 Task: Look for products from Grassland only.
Action: Mouse pressed left at (29, 93)
Screenshot: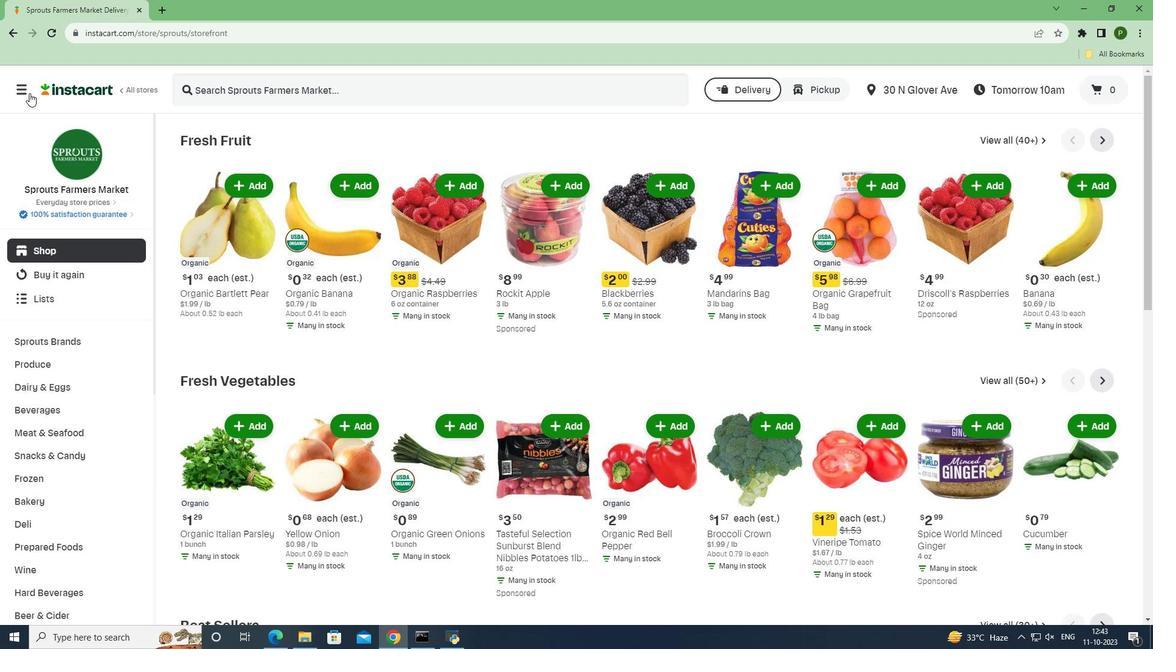 
Action: Mouse moved to (27, 317)
Screenshot: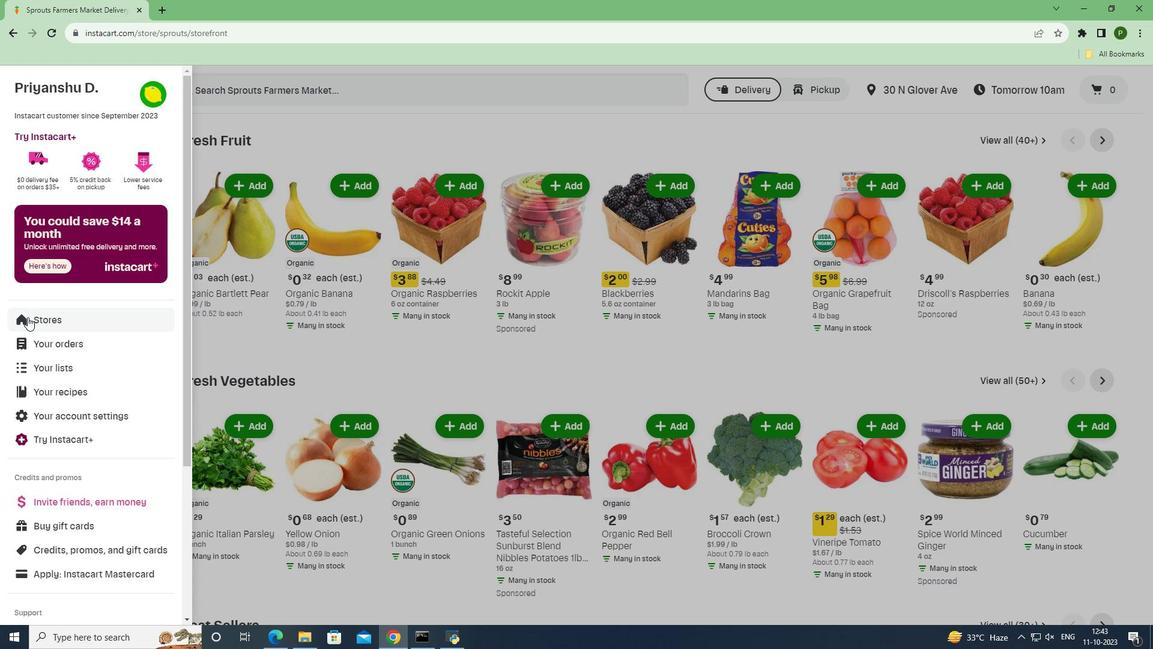 
Action: Mouse pressed left at (27, 317)
Screenshot: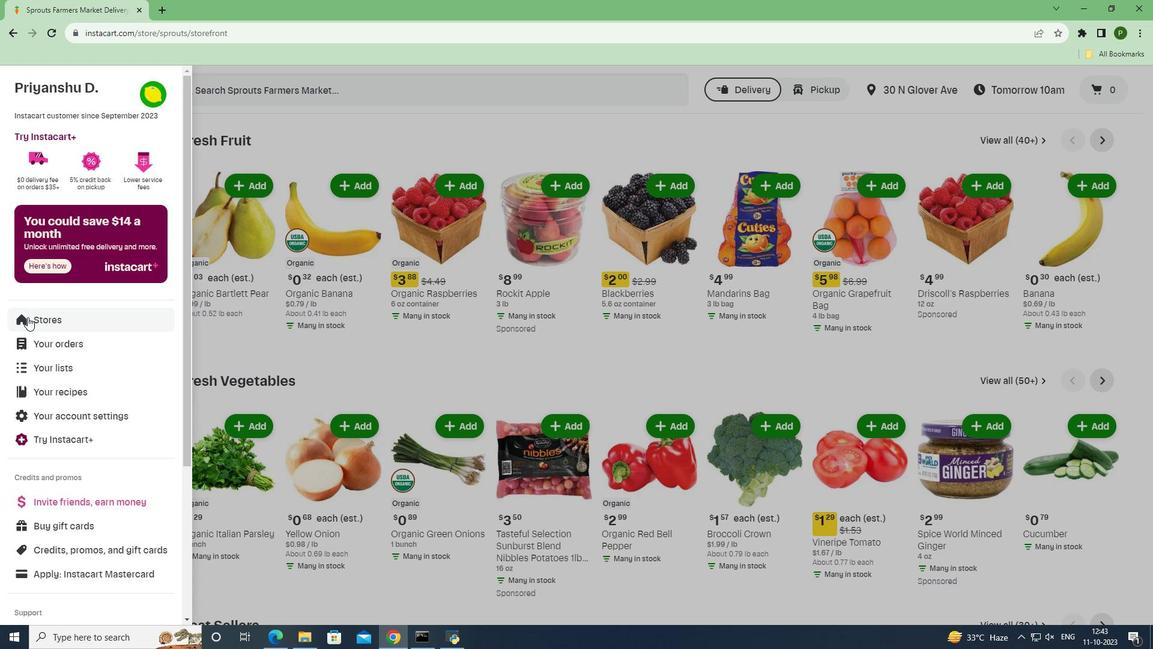 
Action: Mouse moved to (285, 140)
Screenshot: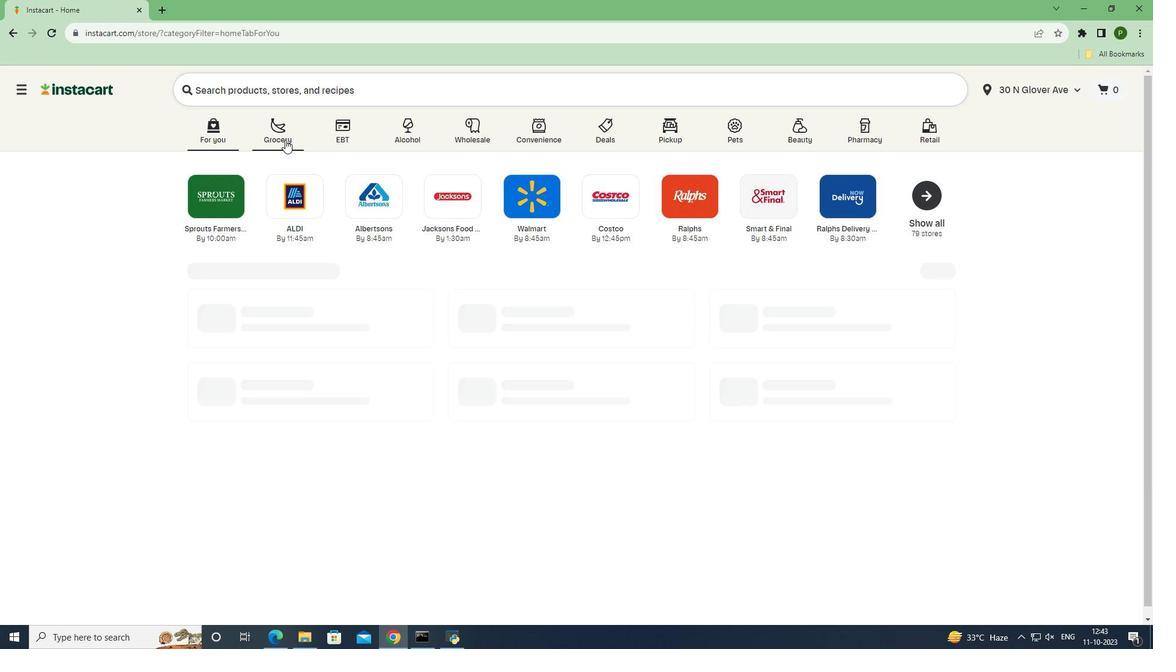 
Action: Mouse pressed left at (285, 140)
Screenshot: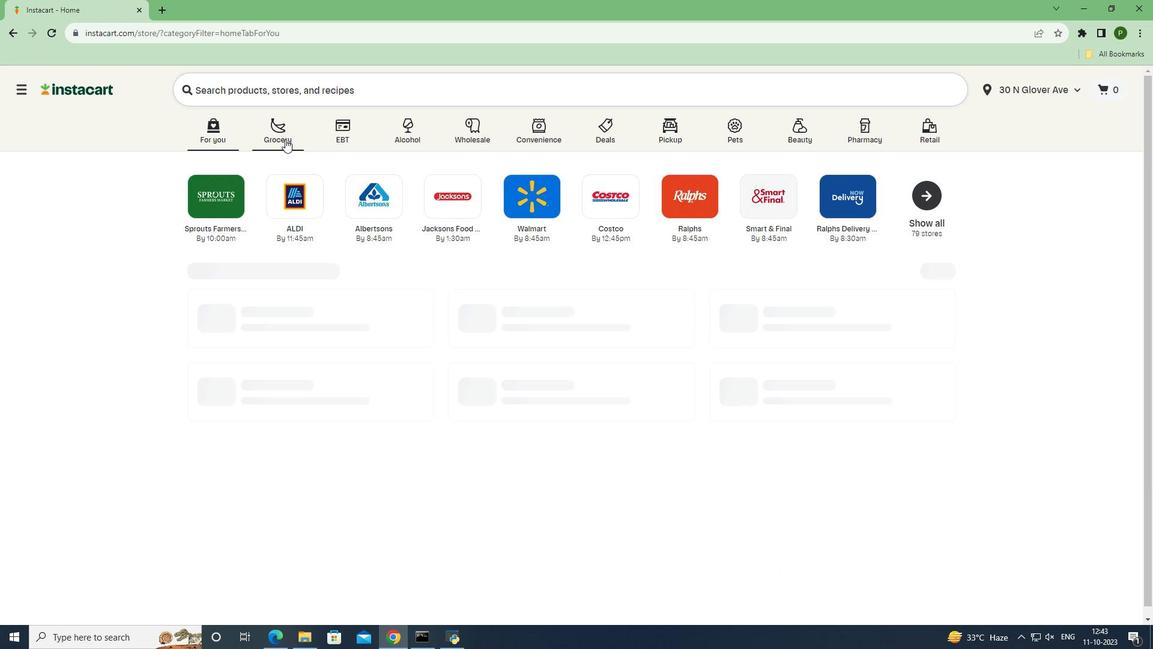 
Action: Mouse moved to (479, 281)
Screenshot: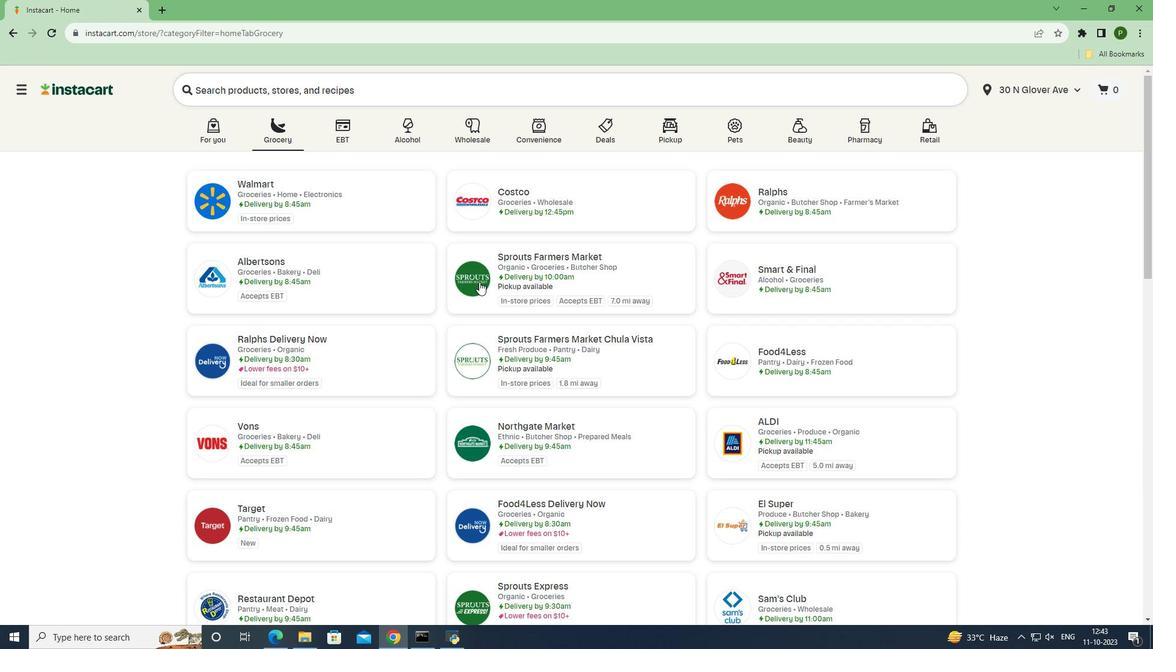 
Action: Mouse pressed left at (479, 281)
Screenshot: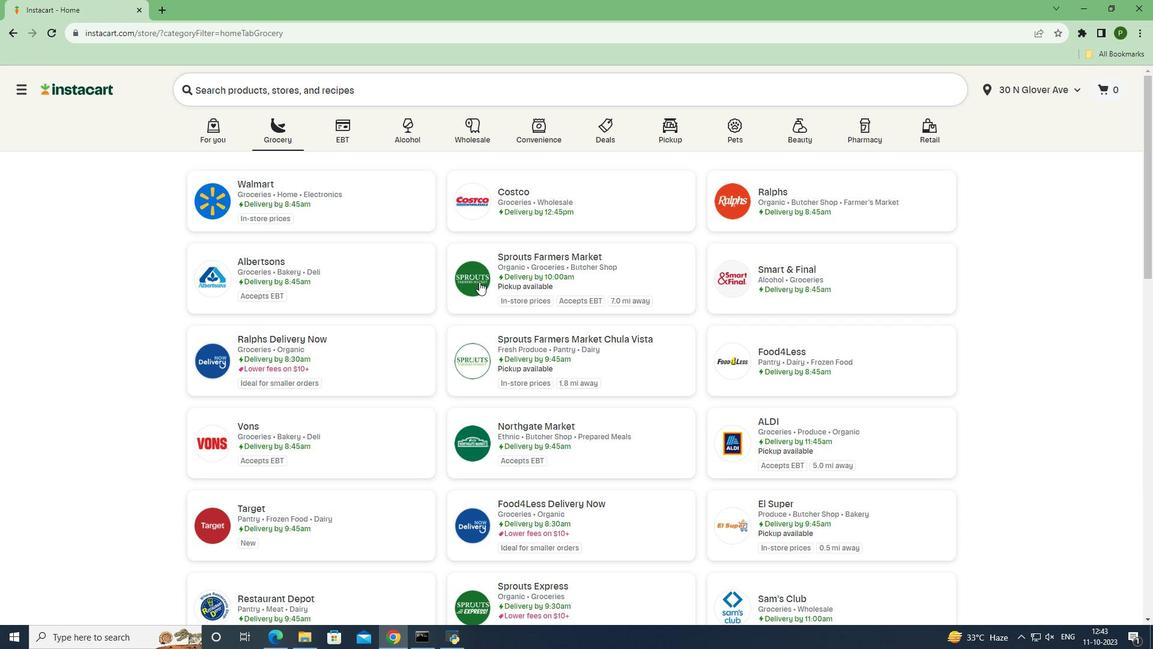 
Action: Mouse moved to (87, 389)
Screenshot: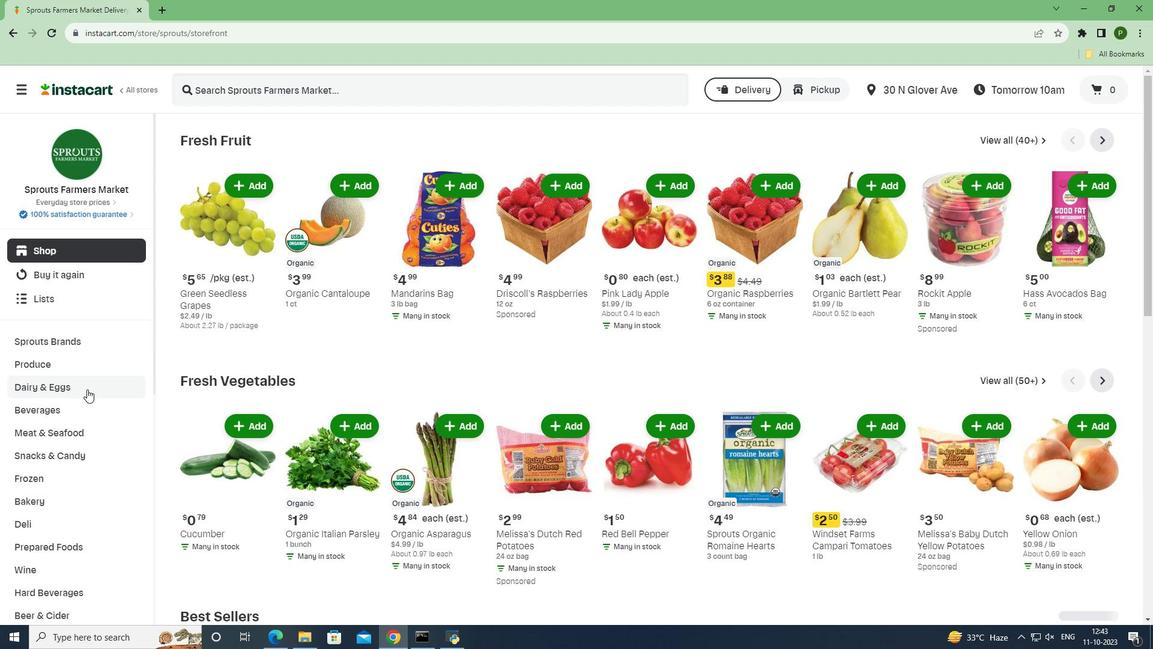 
Action: Mouse pressed left at (87, 389)
Screenshot: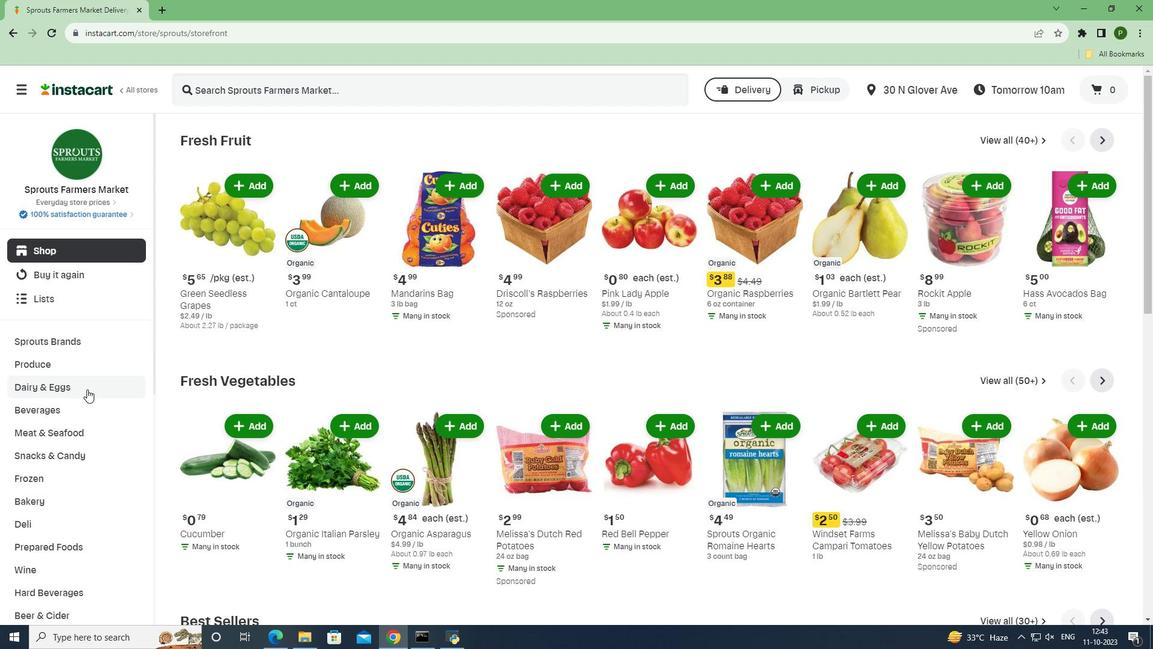
Action: Mouse moved to (54, 498)
Screenshot: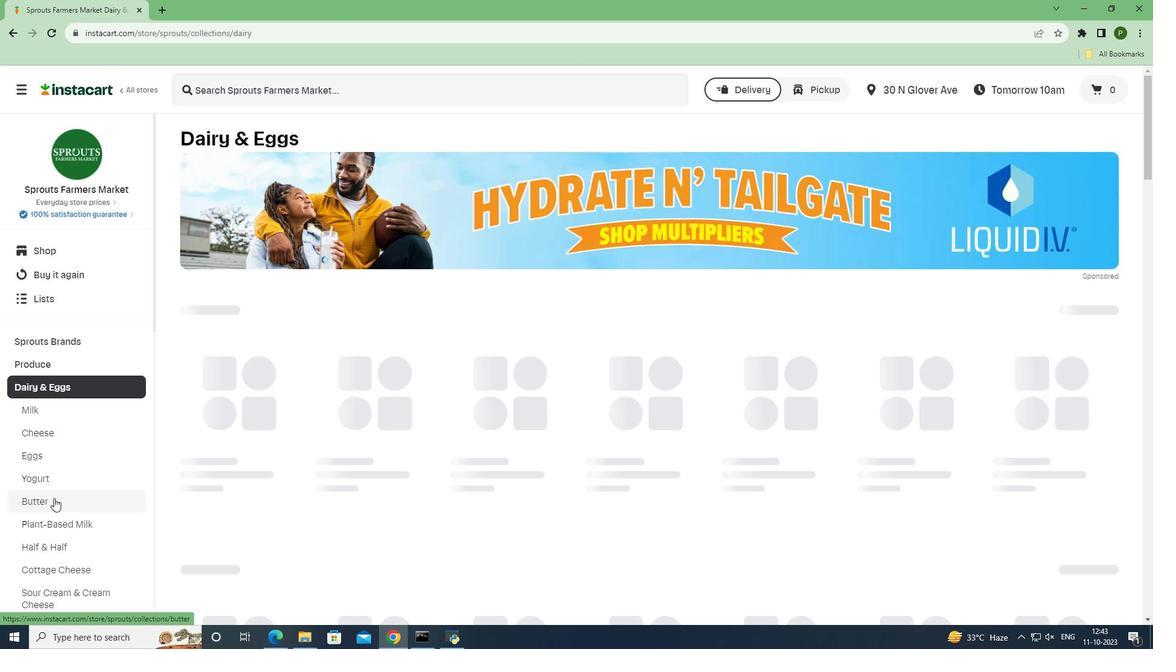 
Action: Mouse pressed left at (54, 498)
Screenshot: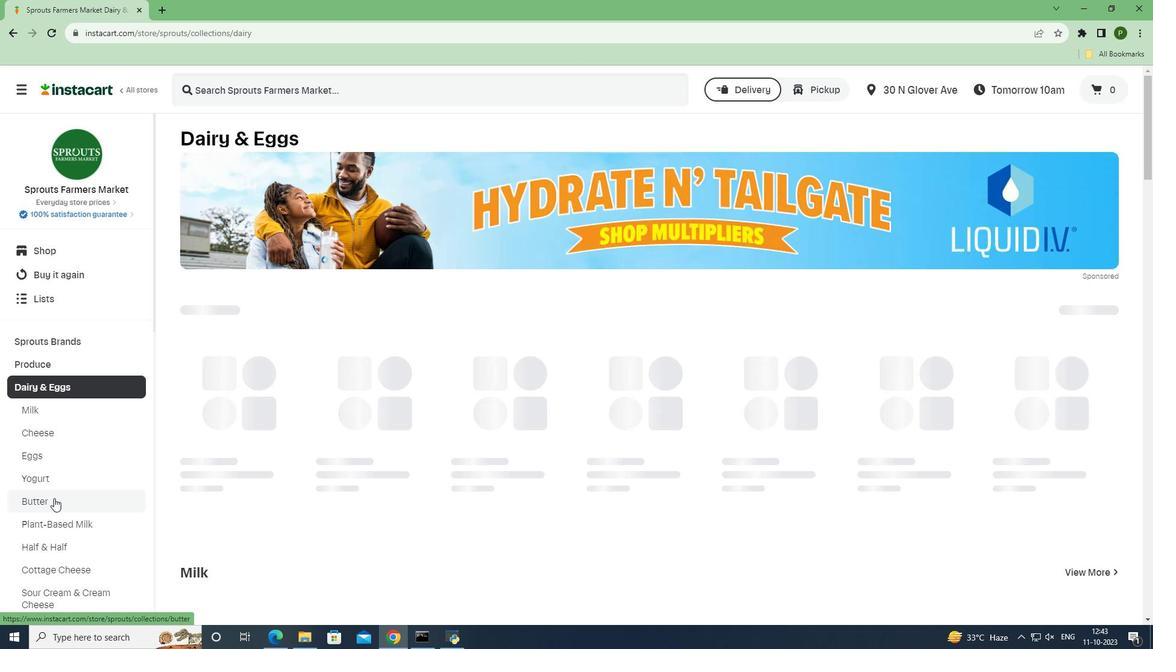 
Action: Mouse moved to (386, 365)
Screenshot: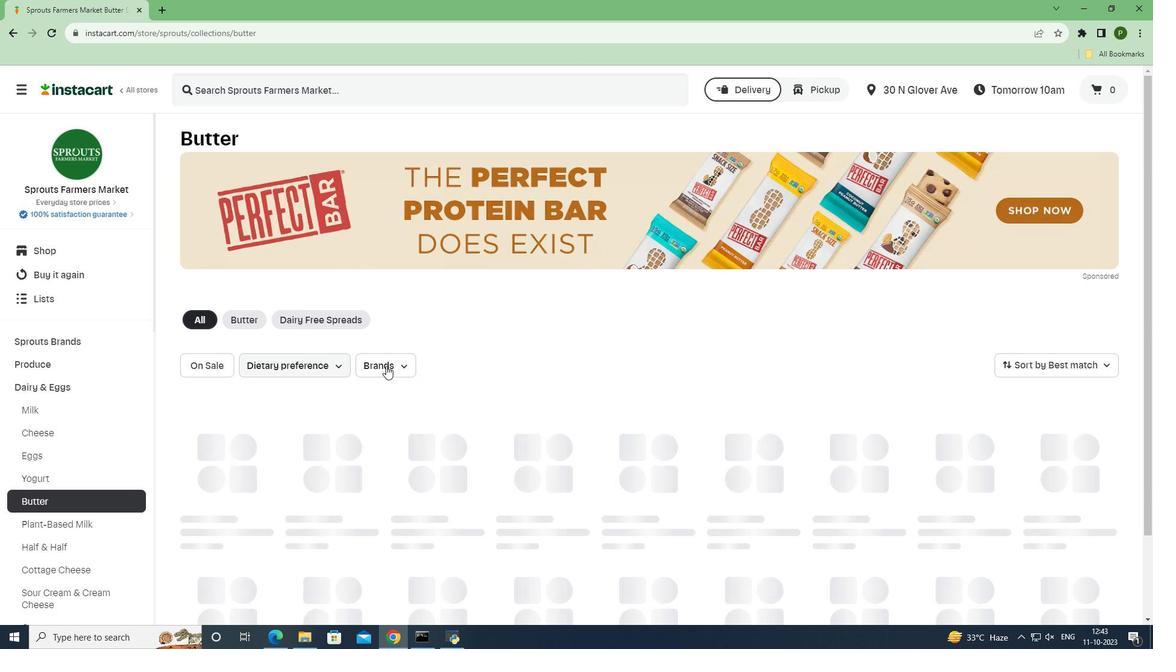 
Action: Mouse pressed left at (386, 365)
Screenshot: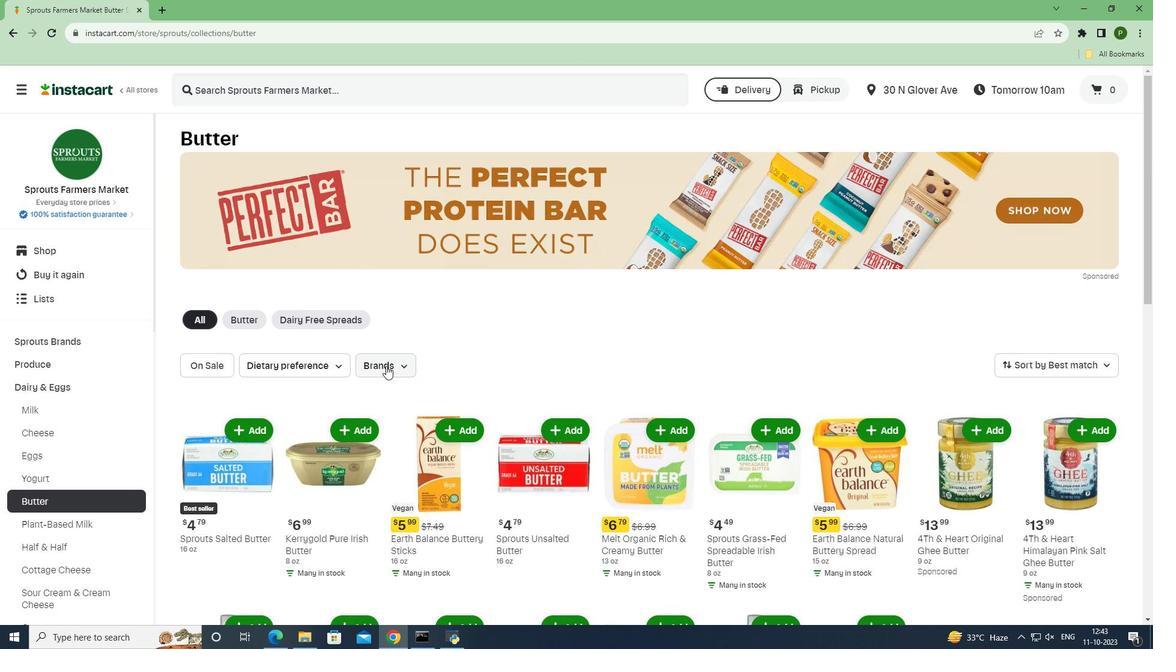
Action: Mouse moved to (436, 428)
Screenshot: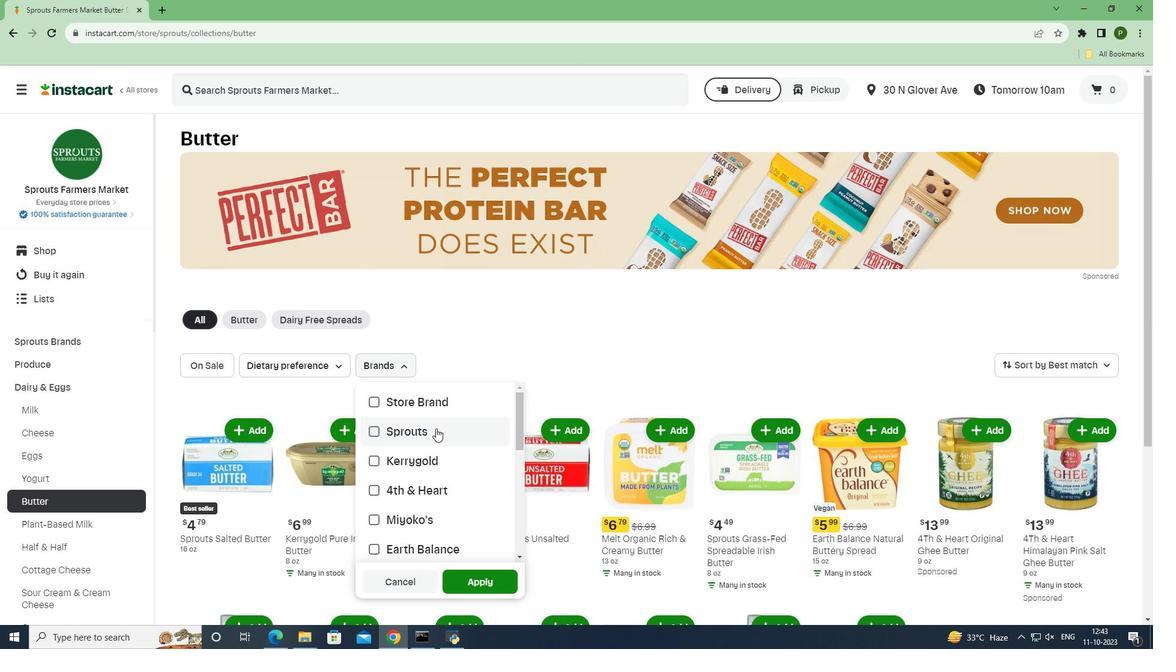 
Action: Mouse scrolled (436, 427) with delta (0, 0)
Screenshot: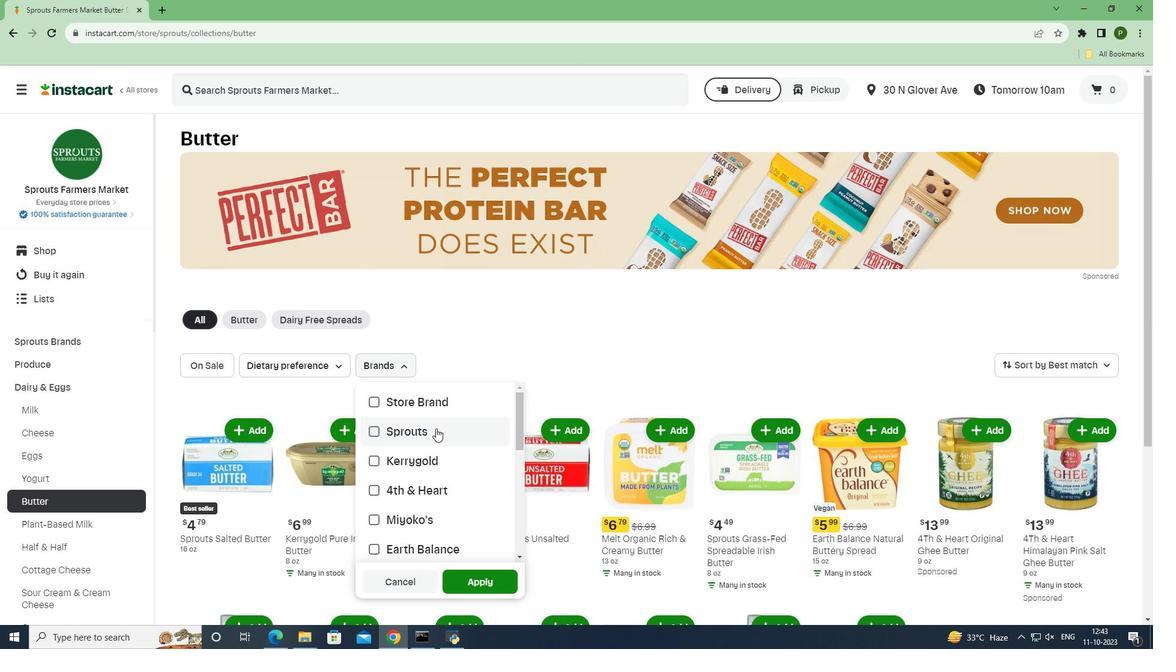 
Action: Mouse scrolled (436, 427) with delta (0, 0)
Screenshot: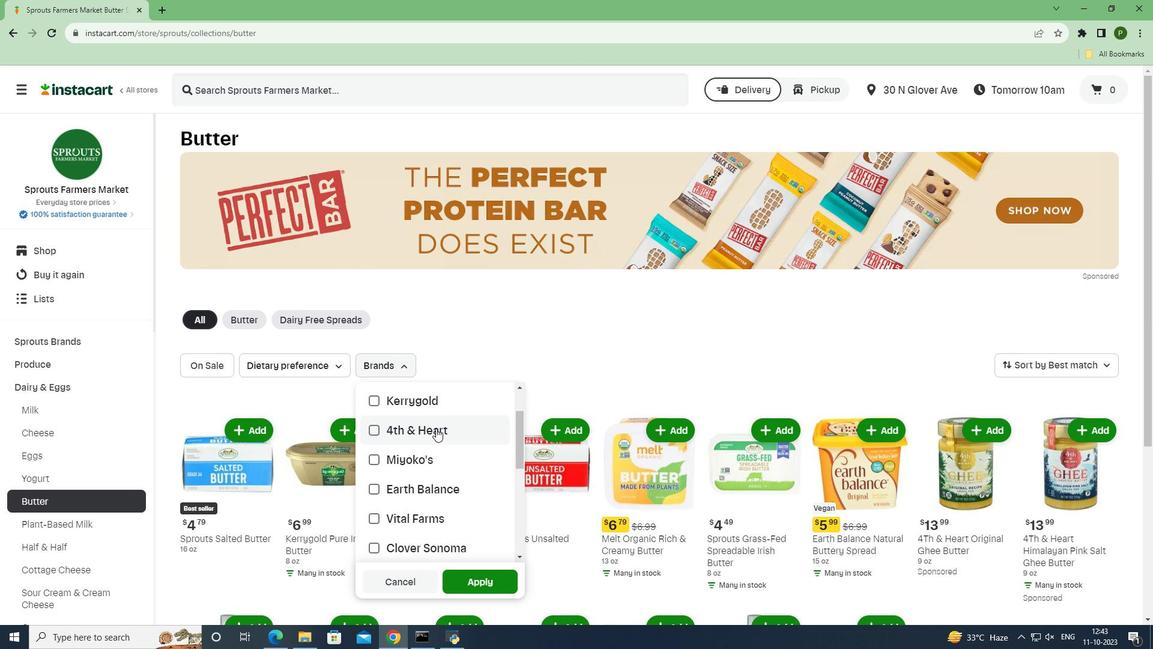 
Action: Mouse scrolled (436, 427) with delta (0, 0)
Screenshot: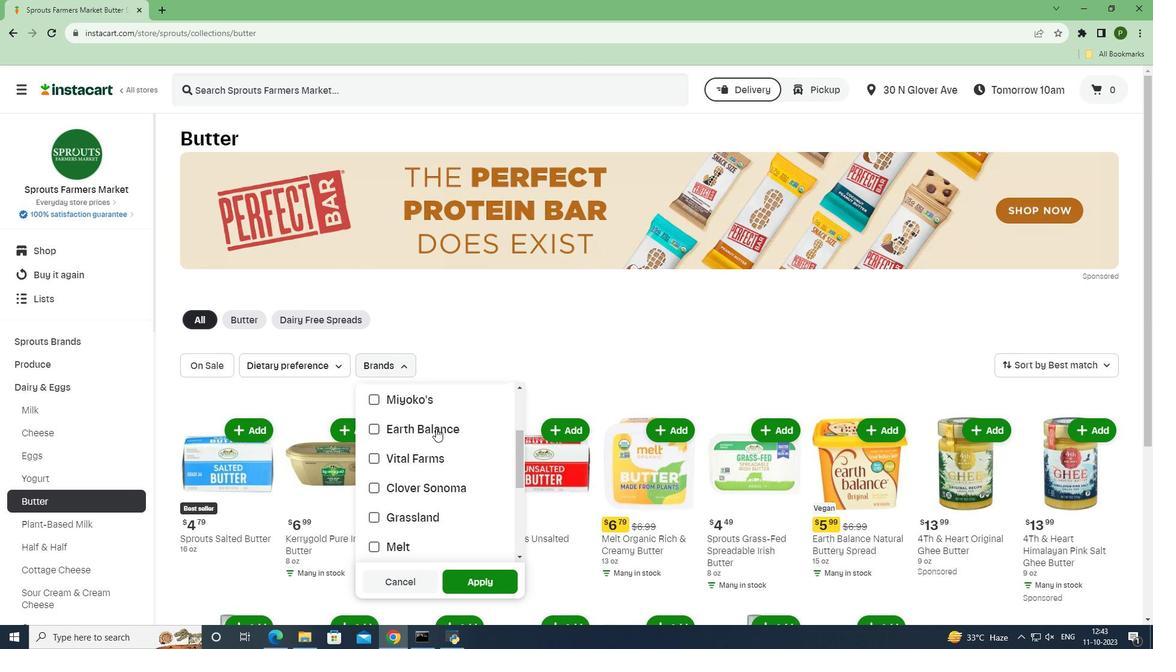 
Action: Mouse scrolled (436, 427) with delta (0, 0)
Screenshot: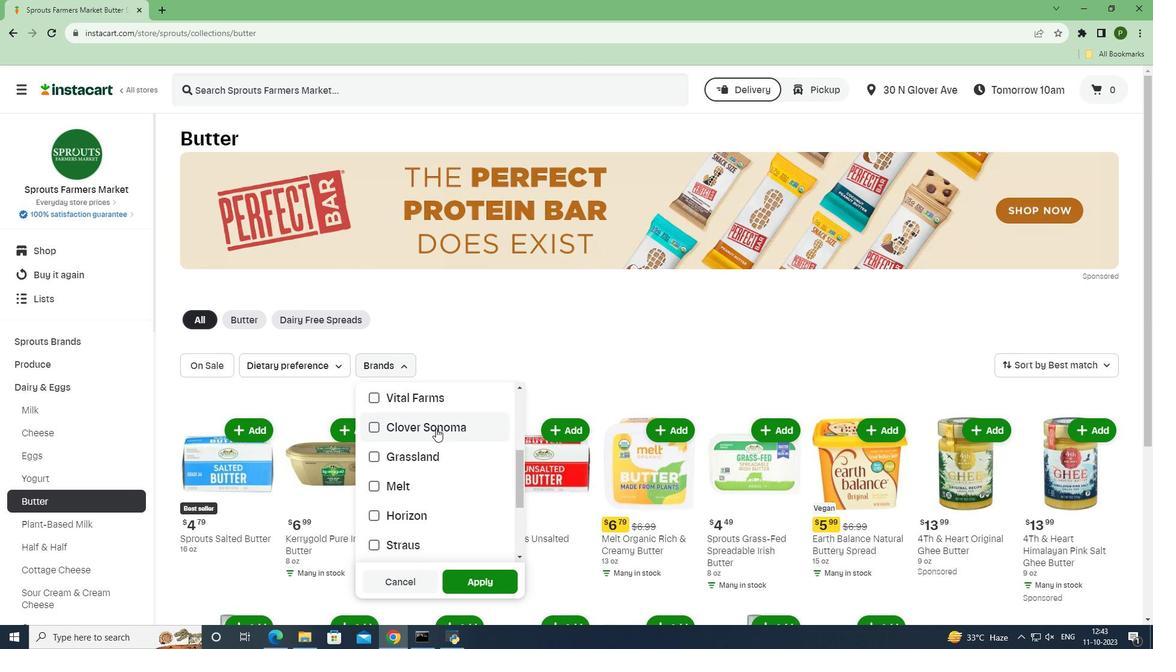 
Action: Mouse moved to (417, 401)
Screenshot: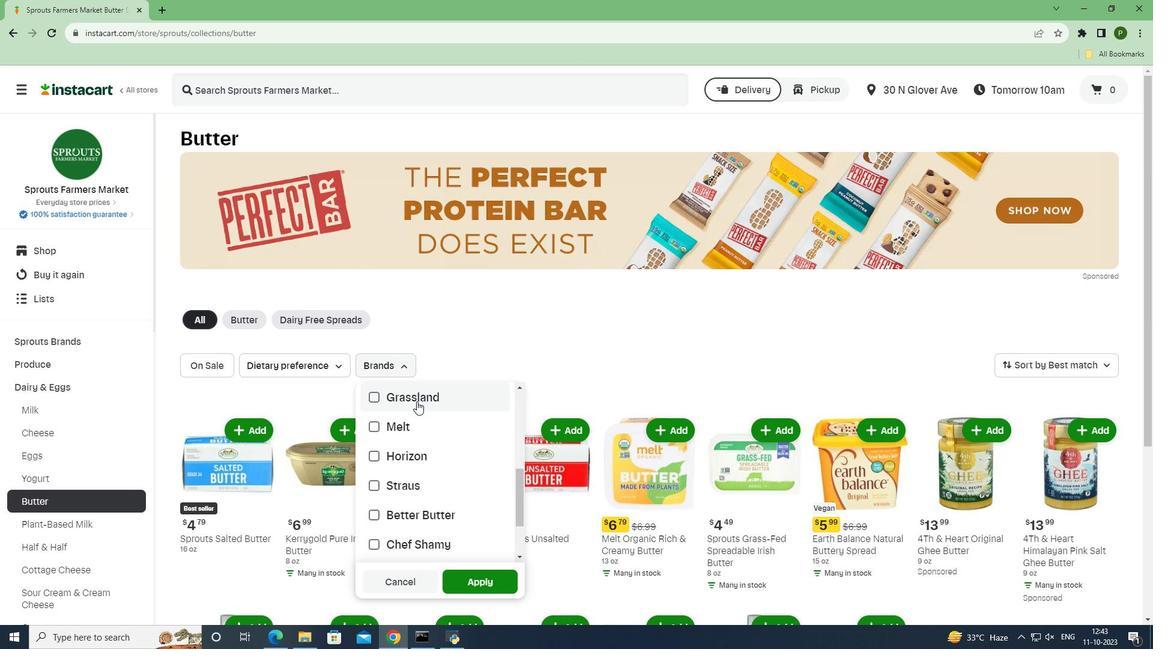 
Action: Mouse pressed left at (417, 401)
Screenshot: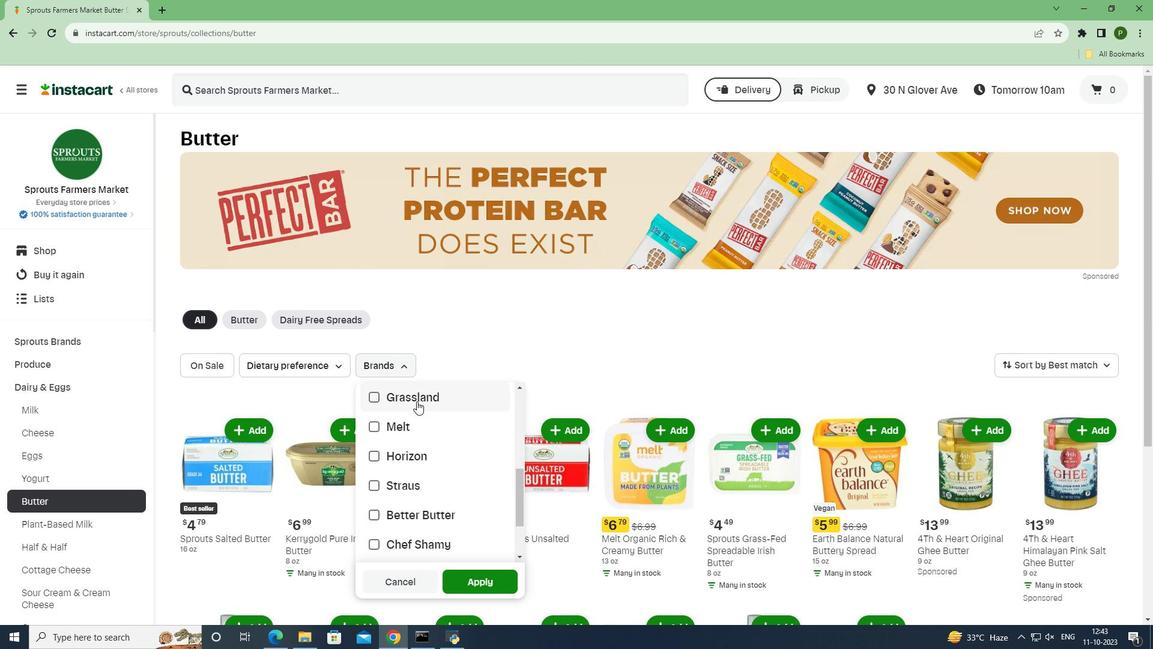 
Action: Mouse moved to (474, 576)
Screenshot: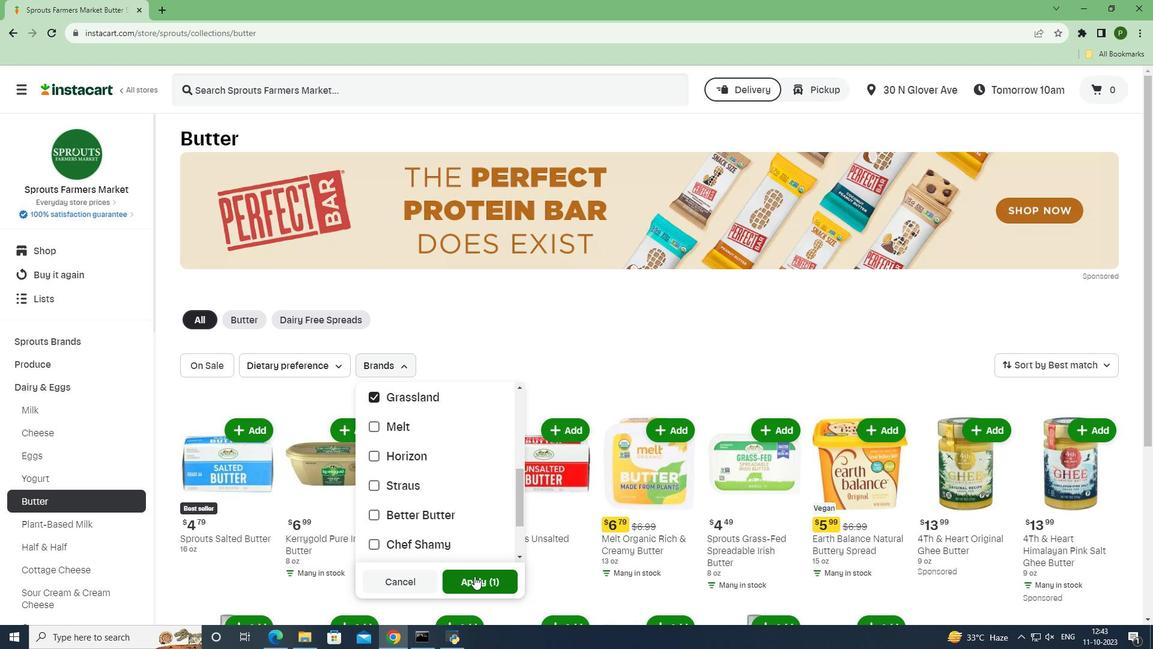
Action: Mouse pressed left at (474, 576)
Screenshot: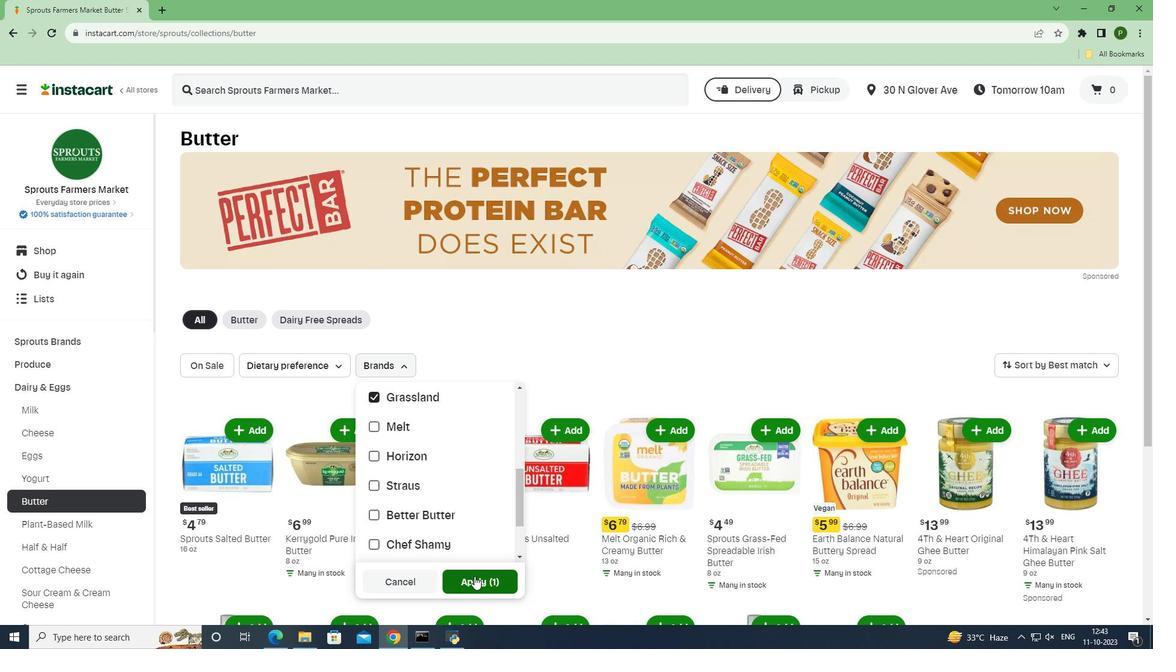 
Action: Mouse moved to (603, 512)
Screenshot: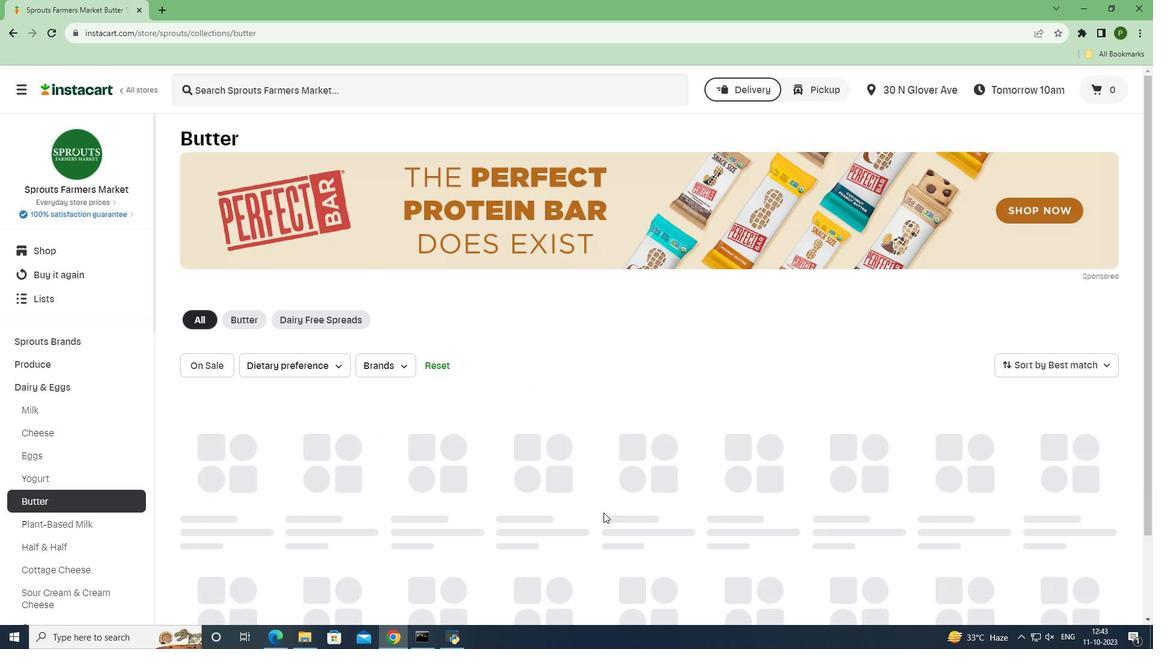 
Action: Mouse scrolled (603, 511) with delta (0, 0)
Screenshot: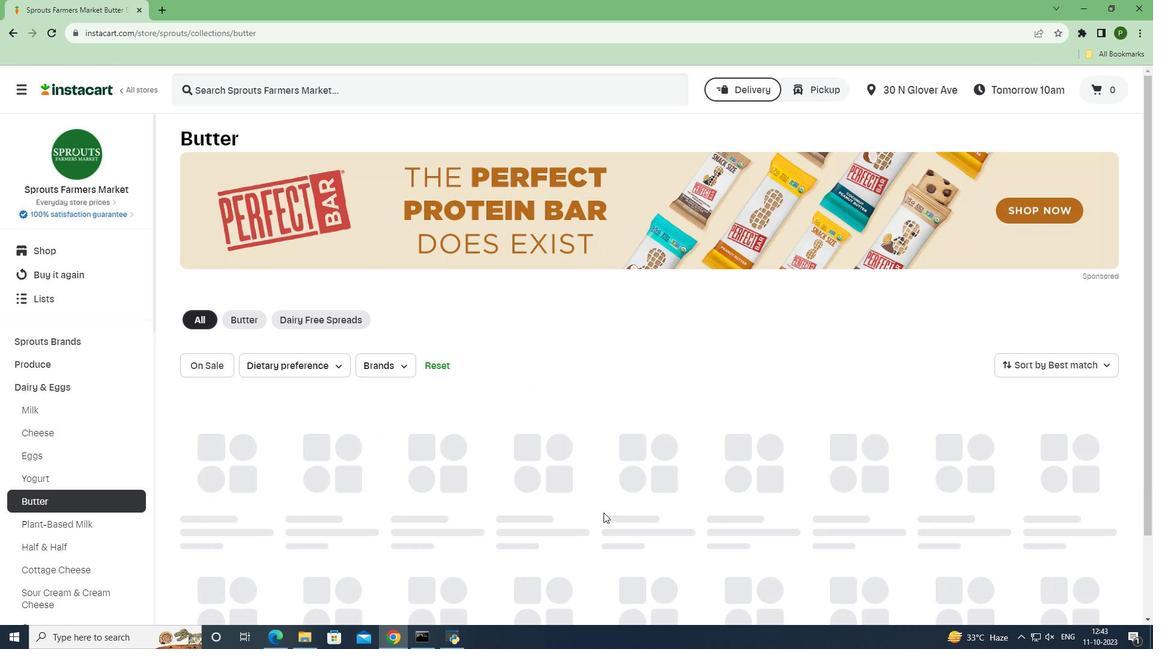 
Action: Mouse moved to (606, 511)
Screenshot: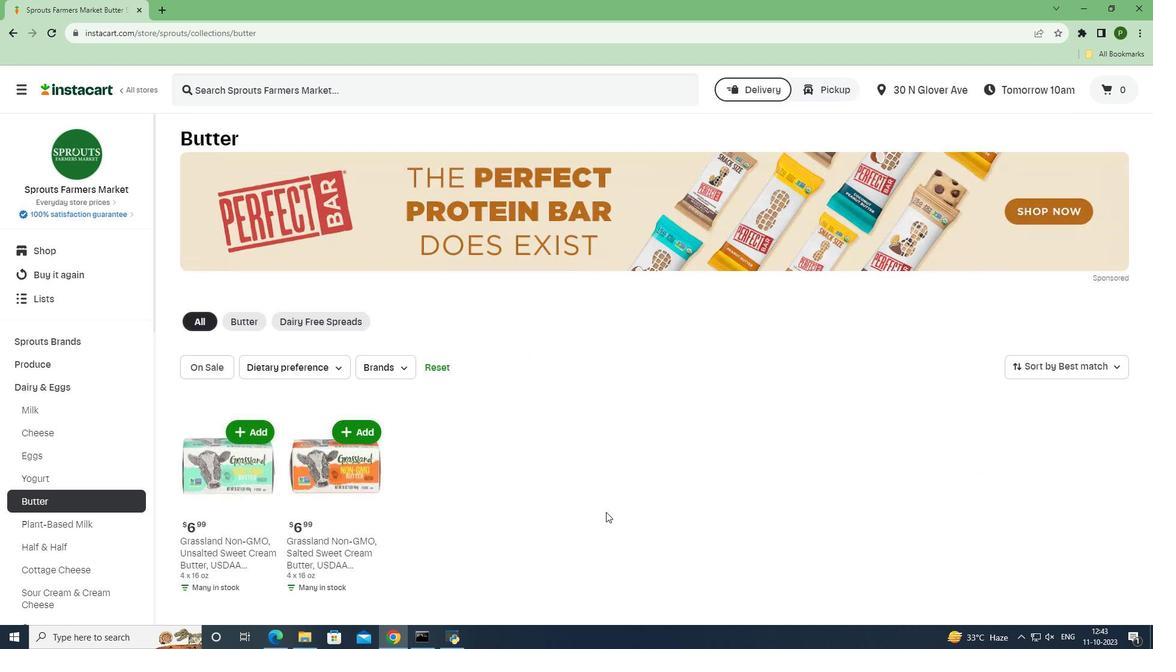 
